 Task: Add New Belgium Voodoo Ranger Imperial IPA 6 Pack Bottles to the cart.
Action: Mouse moved to (756, 303)
Screenshot: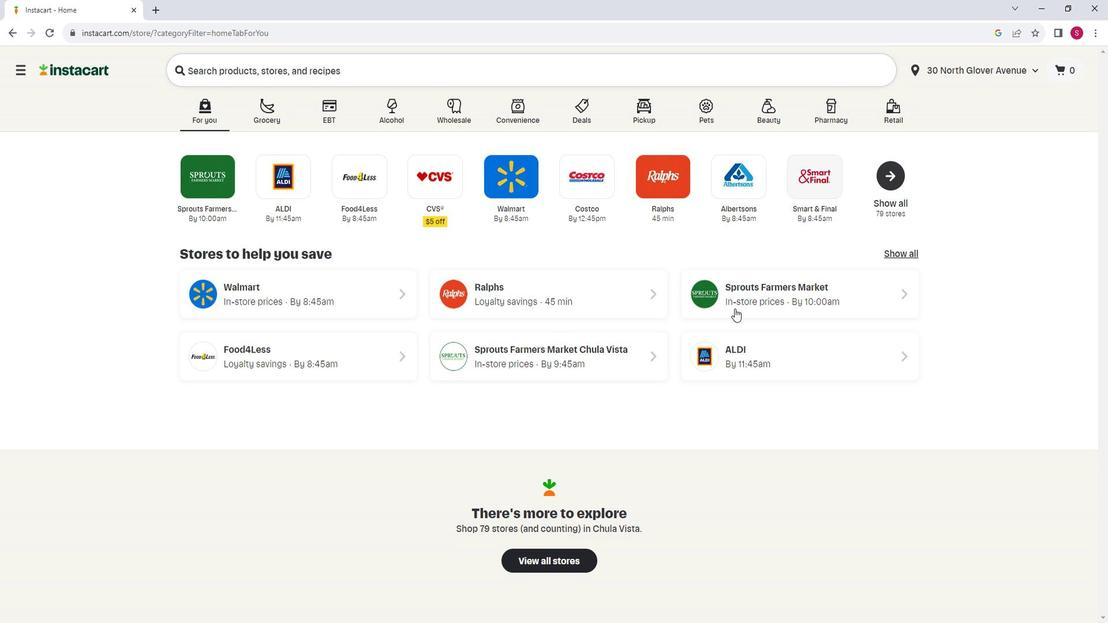 
Action: Mouse pressed left at (756, 303)
Screenshot: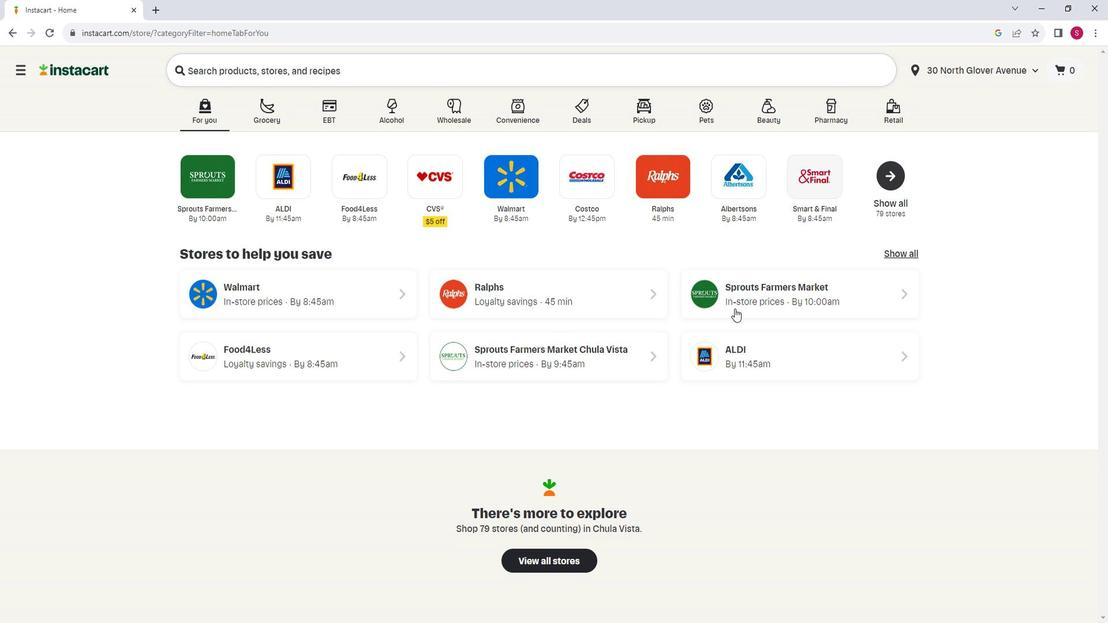 
Action: Mouse moved to (101, 370)
Screenshot: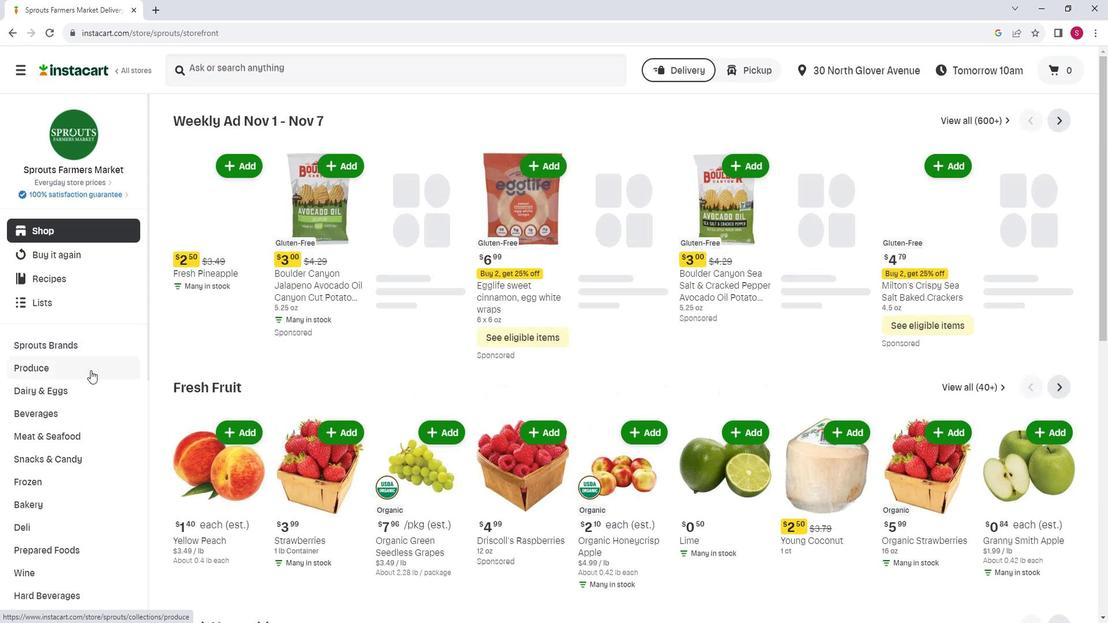 
Action: Mouse scrolled (101, 369) with delta (0, 0)
Screenshot: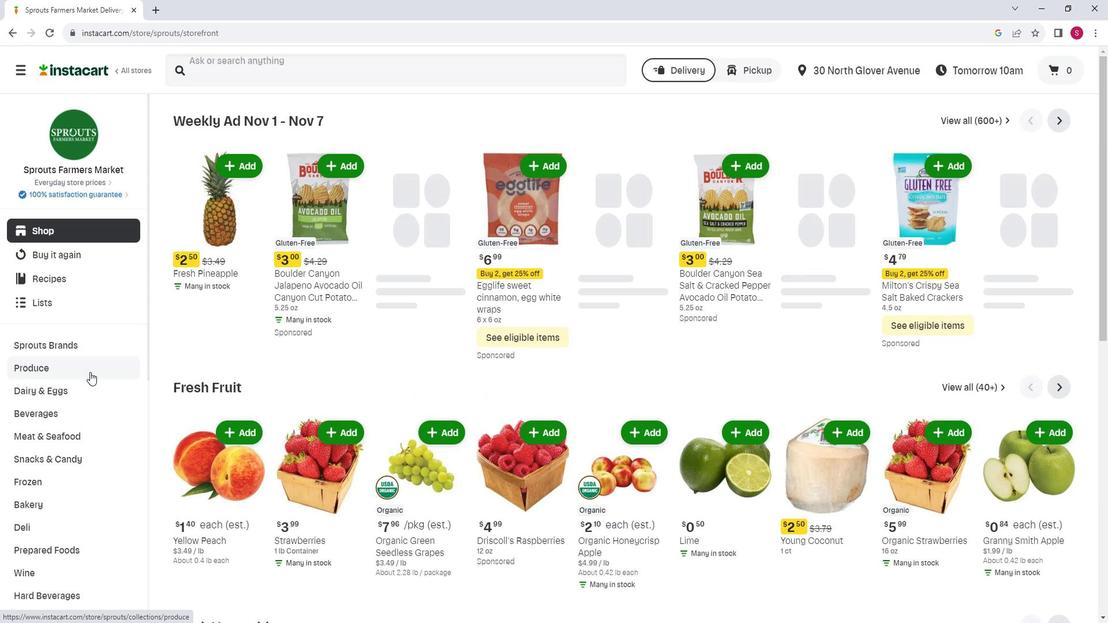 
Action: Mouse scrolled (101, 369) with delta (0, 0)
Screenshot: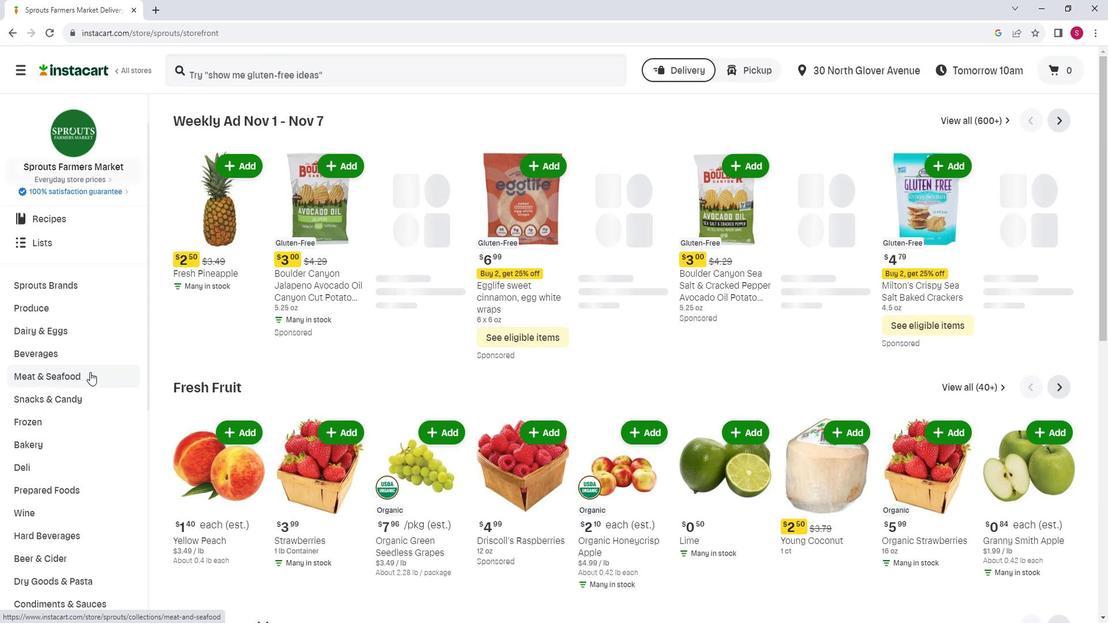 
Action: Mouse moved to (79, 544)
Screenshot: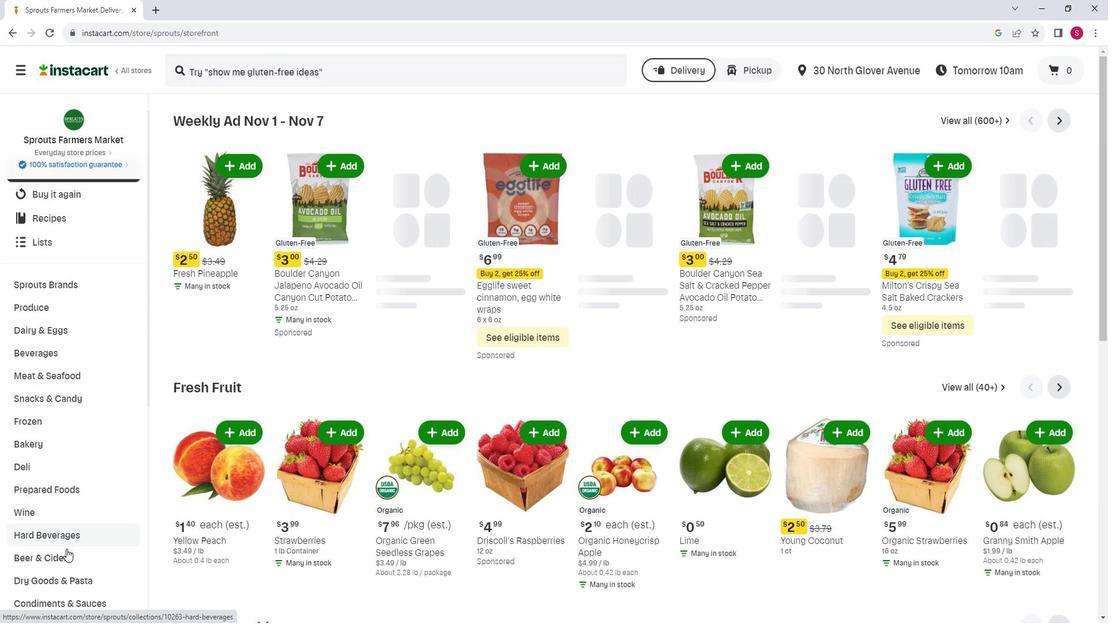 
Action: Mouse pressed left at (79, 544)
Screenshot: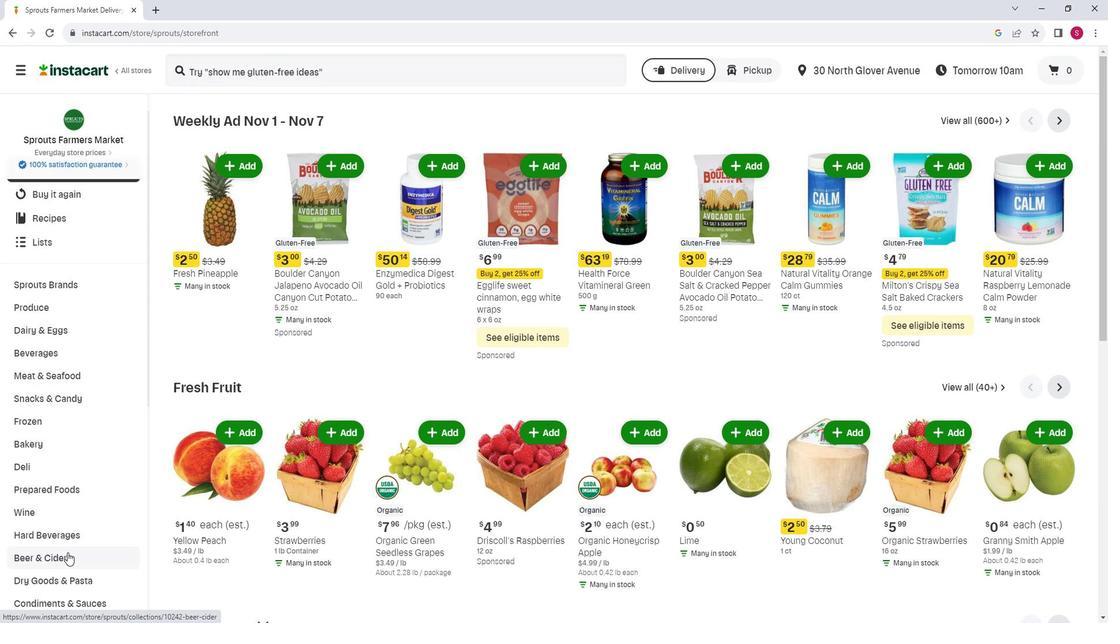 
Action: Mouse moved to (274, 150)
Screenshot: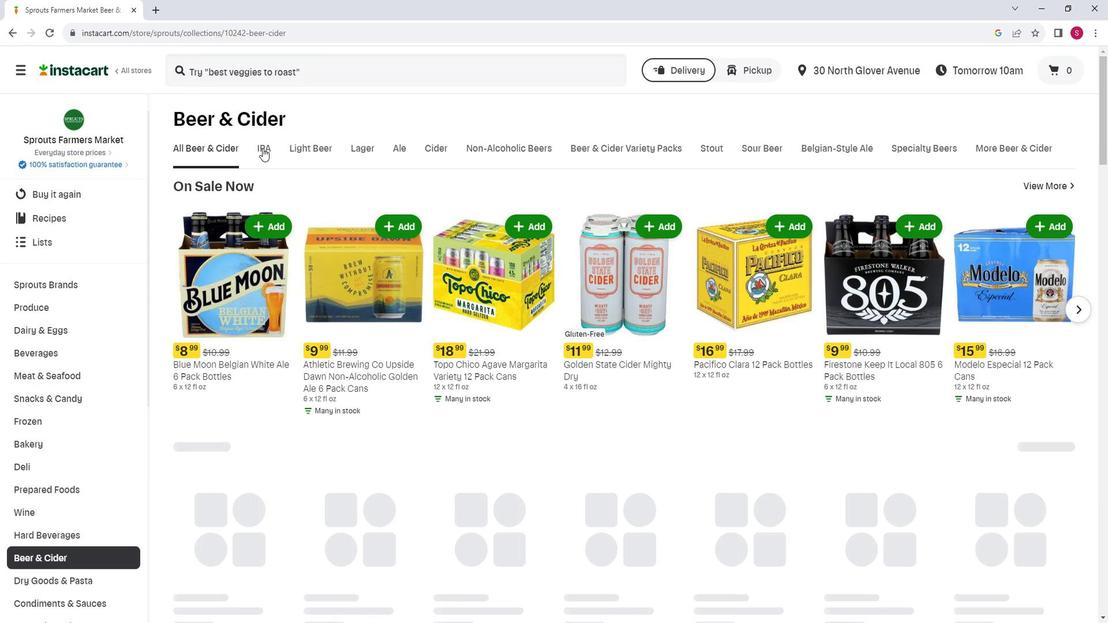 
Action: Mouse pressed left at (274, 150)
Screenshot: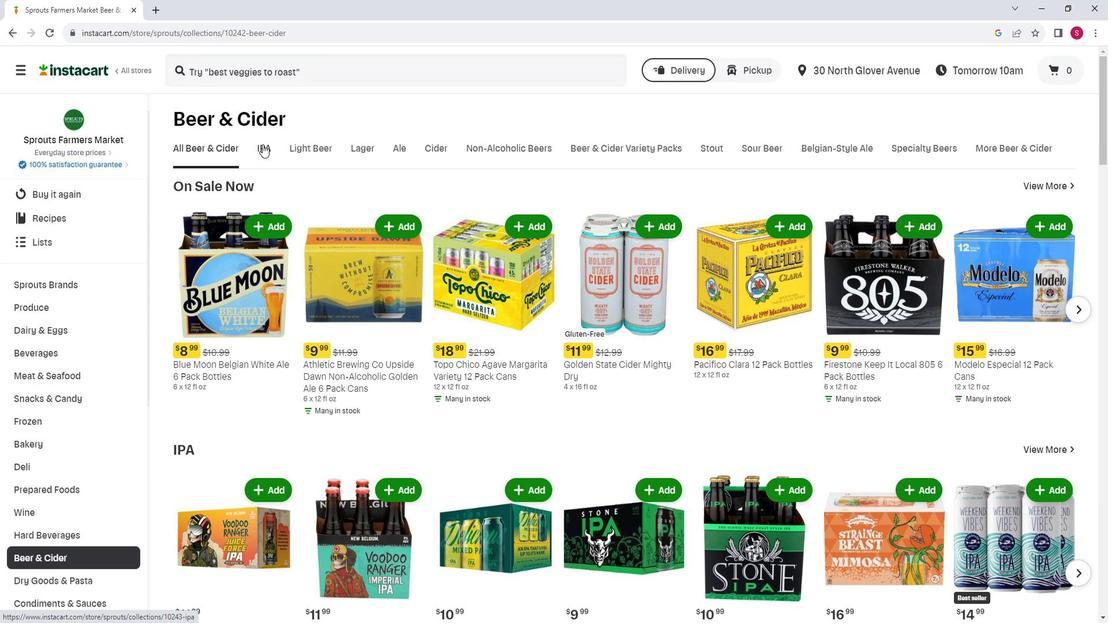 
Action: Mouse moved to (259, 250)
Screenshot: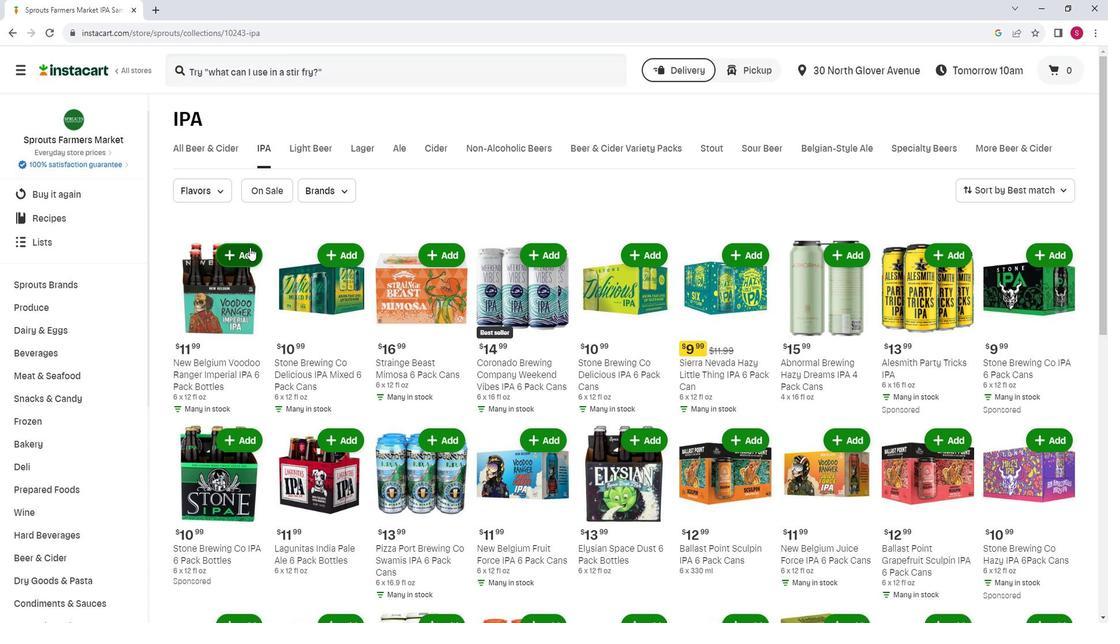 
Action: Mouse pressed left at (259, 250)
Screenshot: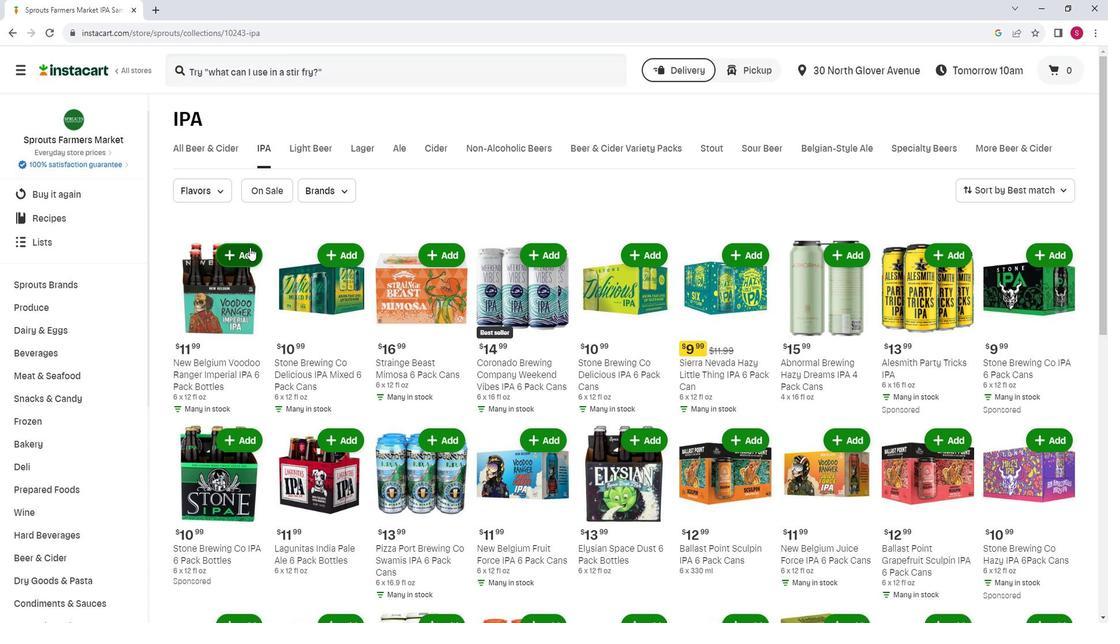 
Action: Mouse moved to (280, 237)
Screenshot: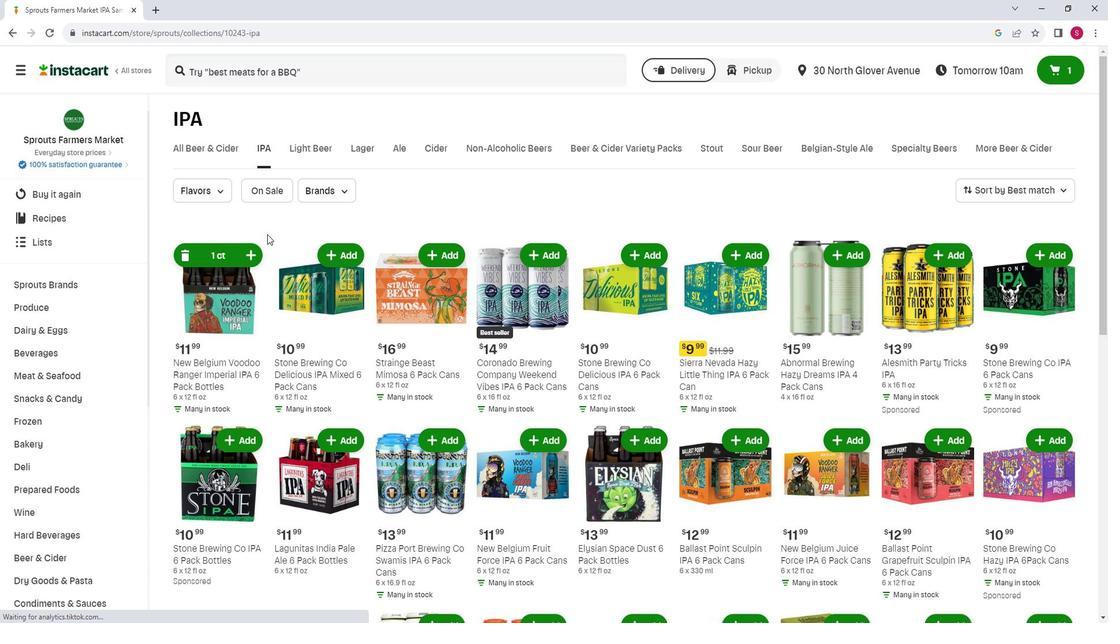 
